 Task: Create in the project TreatWorks and in the Backlog issue 'Missing or incorrect error messages' a child issue 'Kubernetes cluster backup and recovery testing and remediation', and assign it to team member softage.1@softage.net.
Action: Mouse moved to (512, 408)
Screenshot: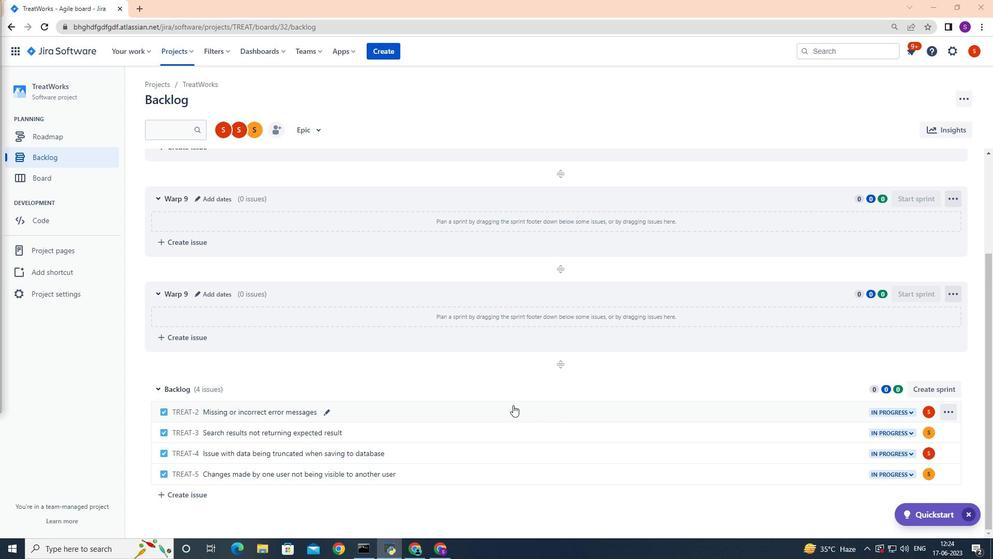 
Action: Mouse pressed left at (512, 408)
Screenshot: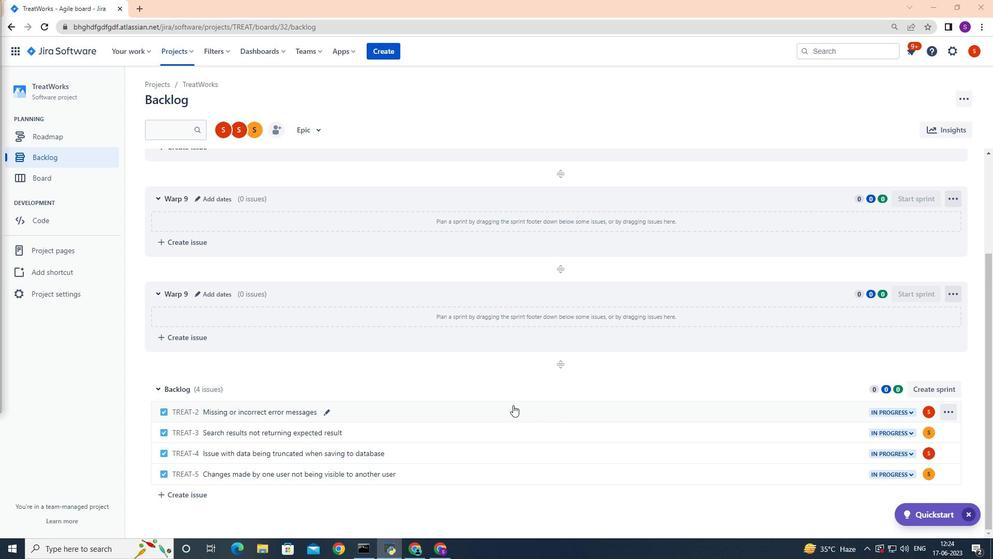 
Action: Mouse moved to (811, 217)
Screenshot: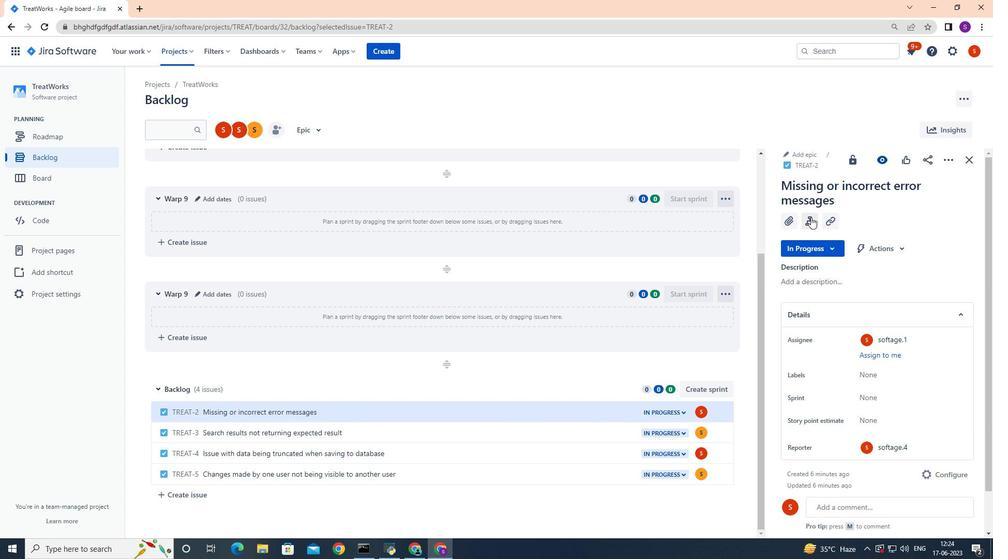 
Action: Mouse pressed left at (811, 217)
Screenshot: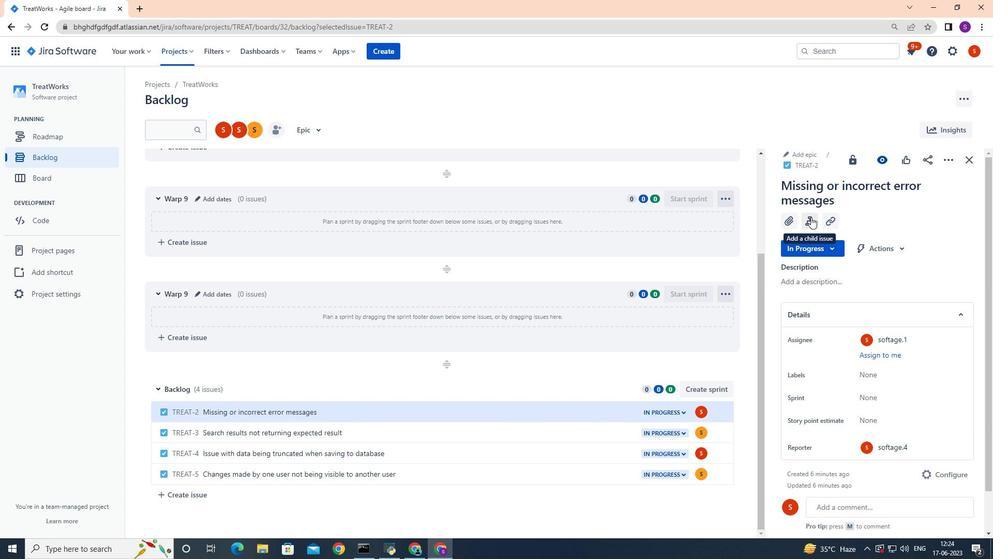 
Action: Mouse moved to (801, 328)
Screenshot: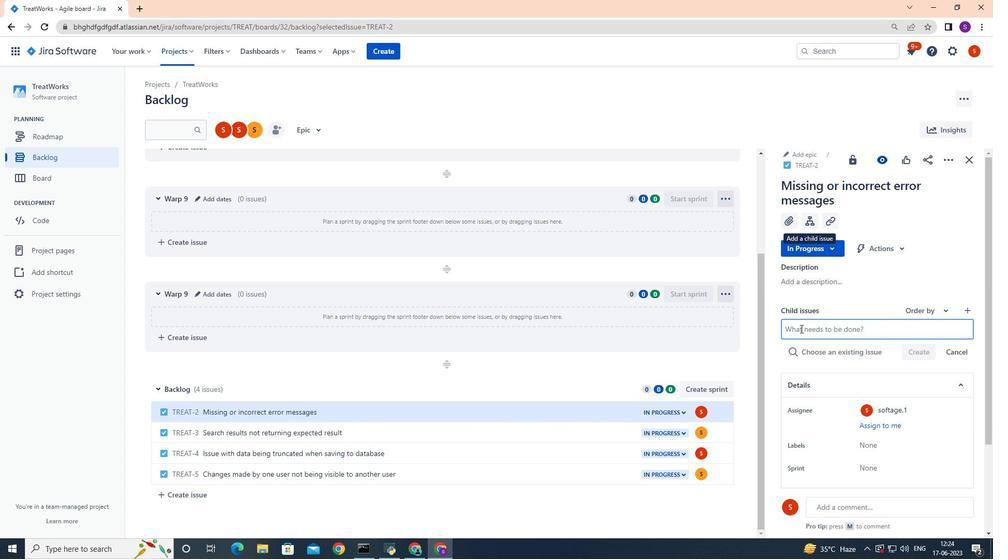 
Action: Key pressed <Key.shift>Kubernetes<Key.space><Key.backspace><Key.backspace><Key.backspace><Key.backspace><Key.backspace><Key.backspace>
Screenshot: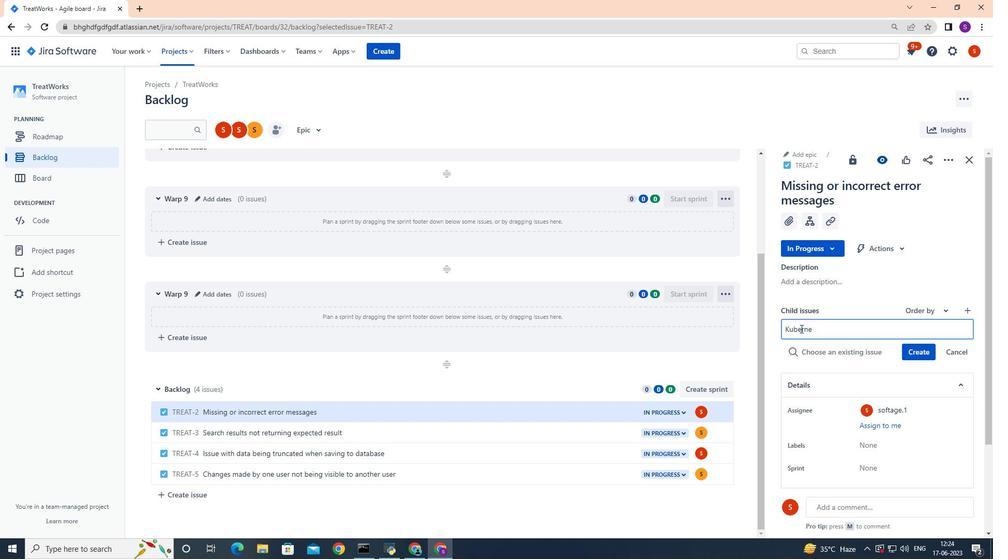 
Action: Mouse moved to (992, 323)
Screenshot: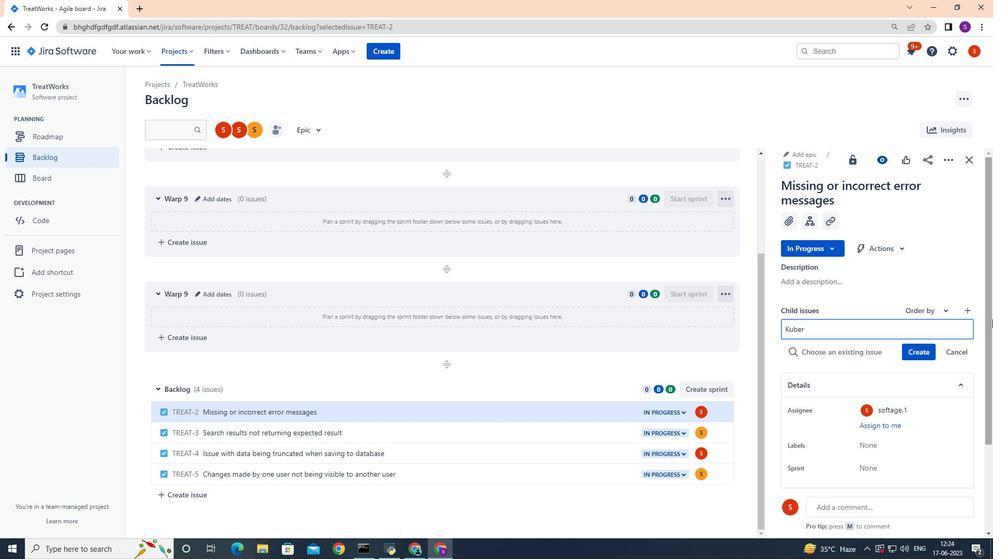 
Action: Key pressed <Key.backspace><Key.backspace>ernetes<Key.space>cluster<Key.space>backup<Key.space>and<Key.space>recovery<Key.space>testing<Key.space>and<Key.space>remediation<Key.enter>
Screenshot: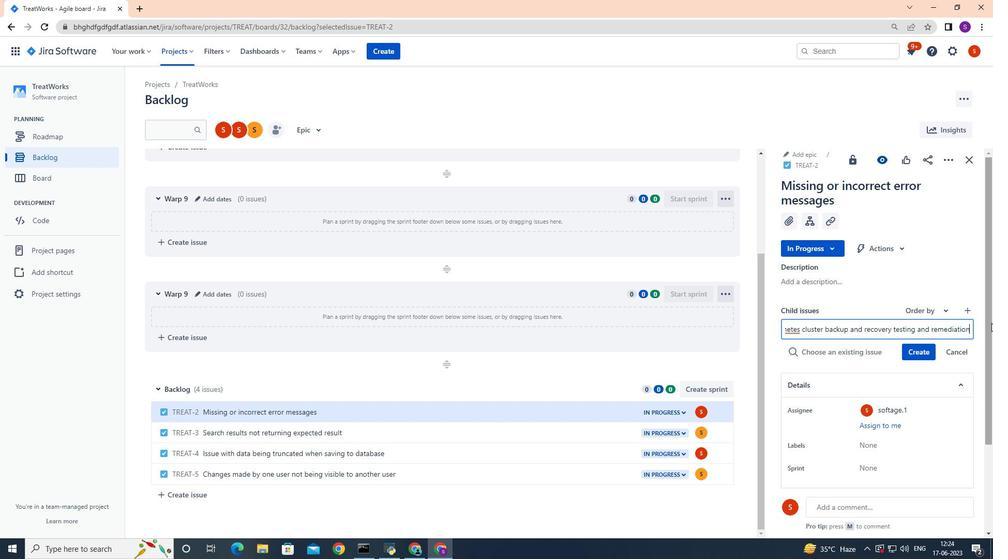 
Action: Mouse moved to (927, 333)
Screenshot: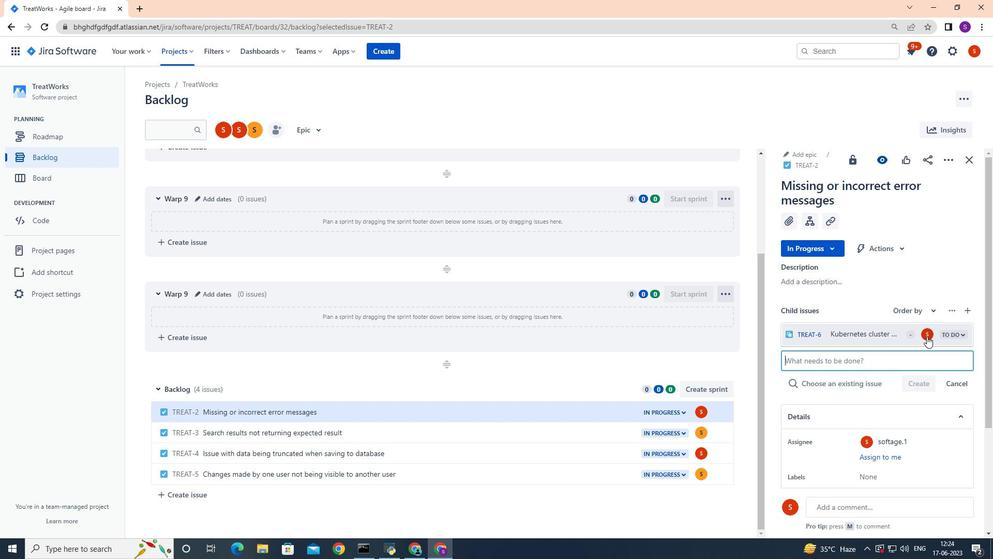 
Action: Mouse pressed left at (927, 333)
Screenshot: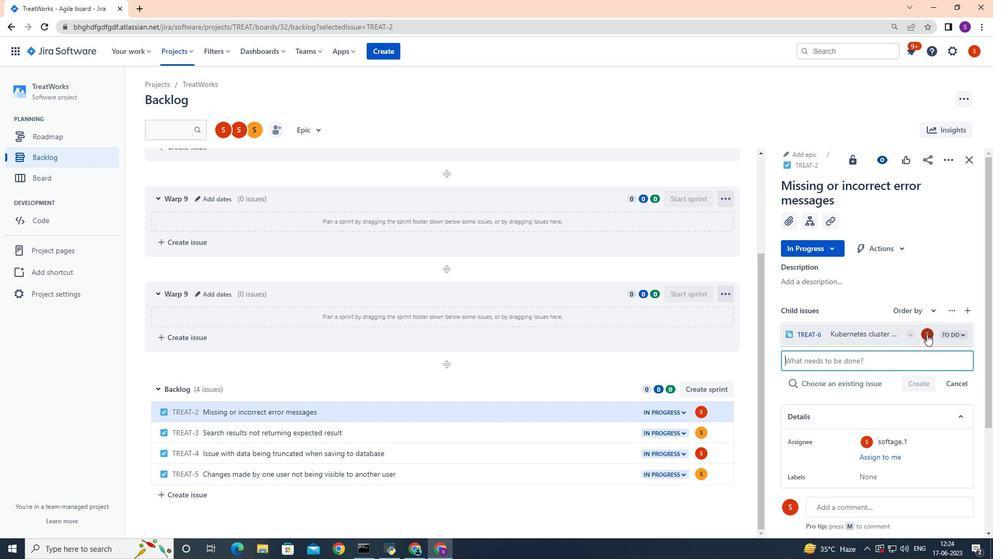
Action: Mouse moved to (926, 333)
Screenshot: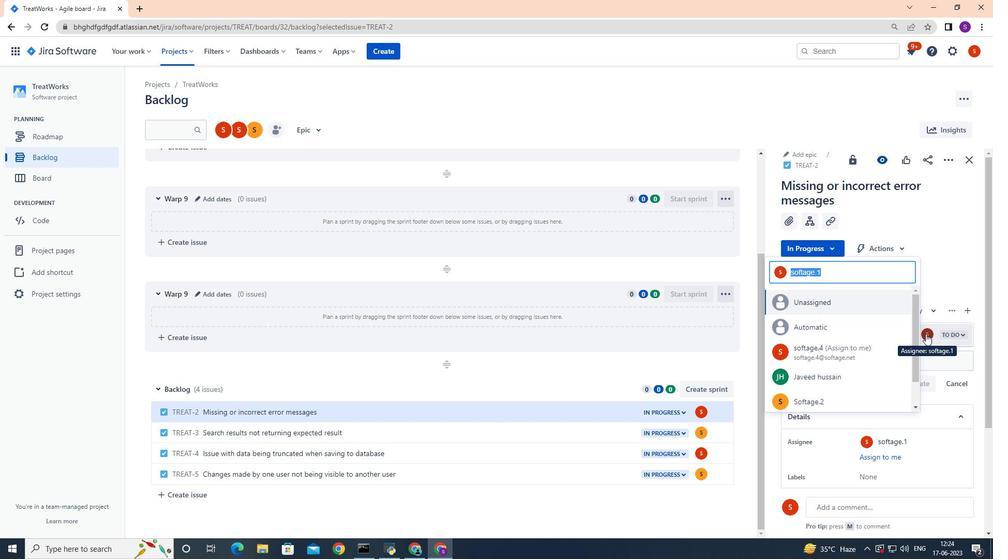 
Action: Key pressed softage.1
Screenshot: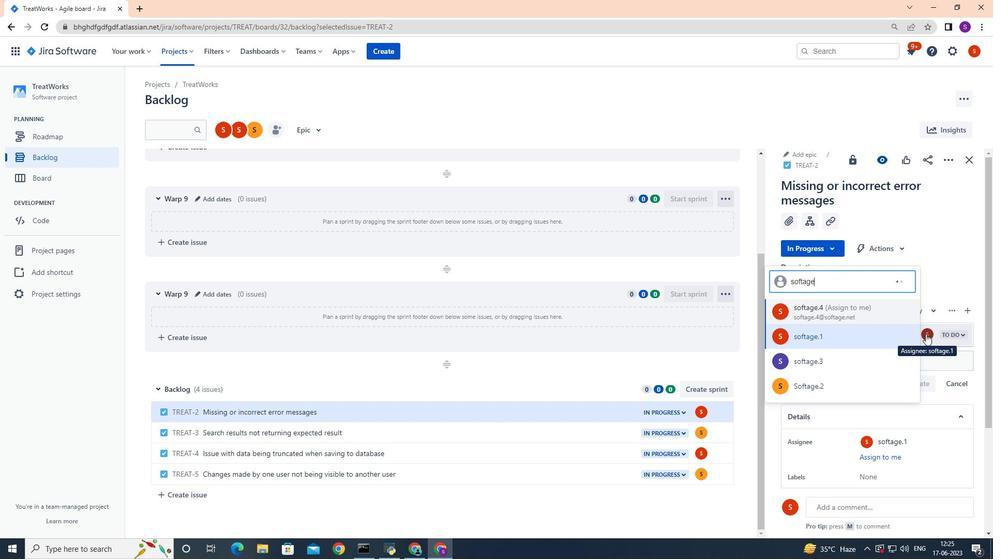 
Action: Mouse moved to (843, 338)
Screenshot: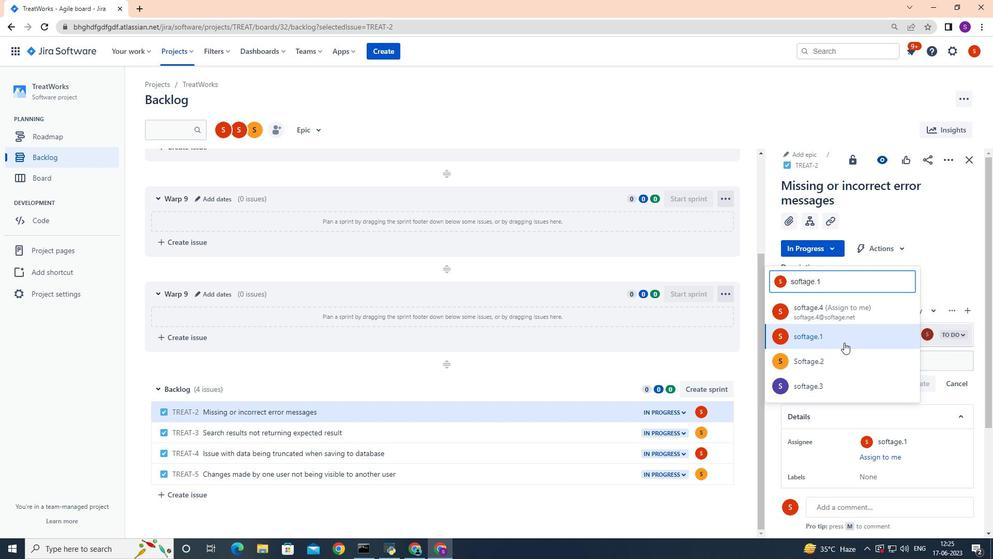 
Action: Mouse pressed left at (843, 338)
Screenshot: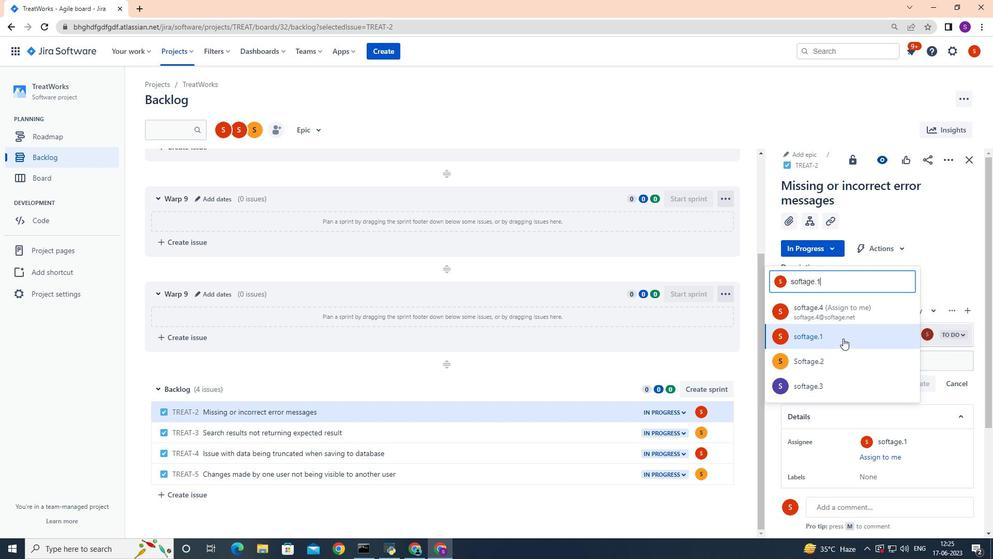 
